 Task: Set up an event to organize a baby shower.
Action: Mouse moved to (584, 213)
Screenshot: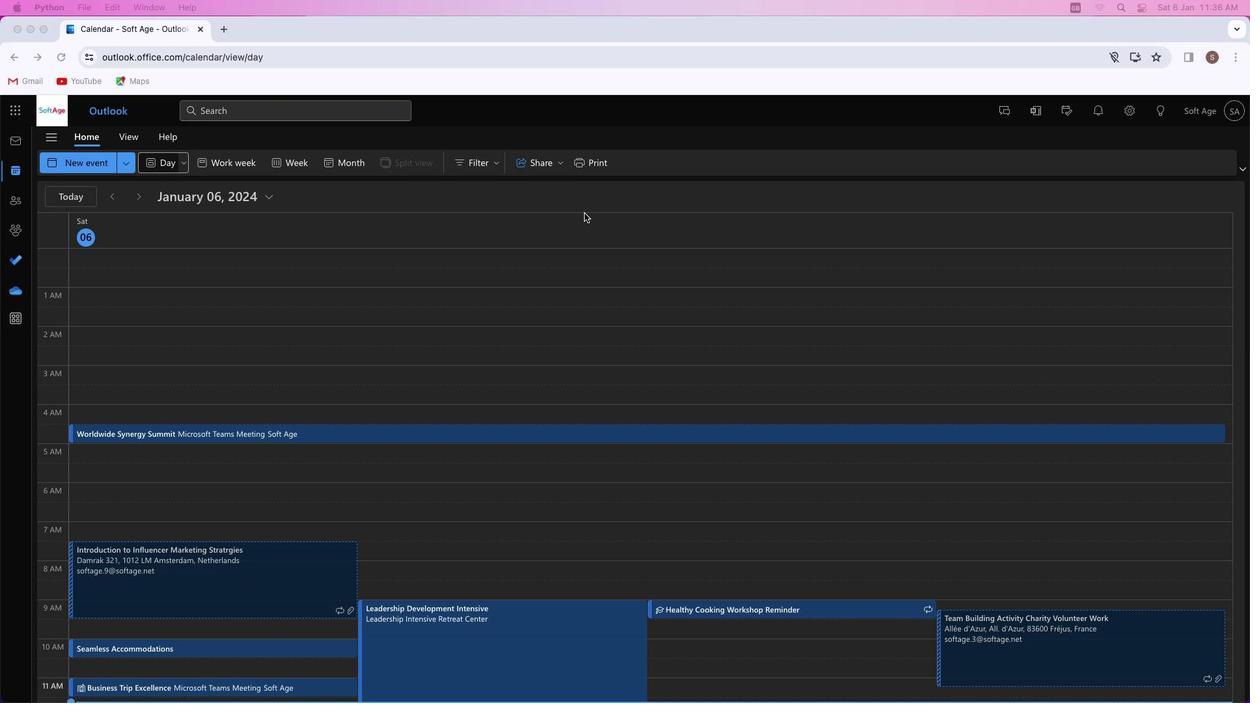 
Action: Mouse pressed left at (584, 213)
Screenshot: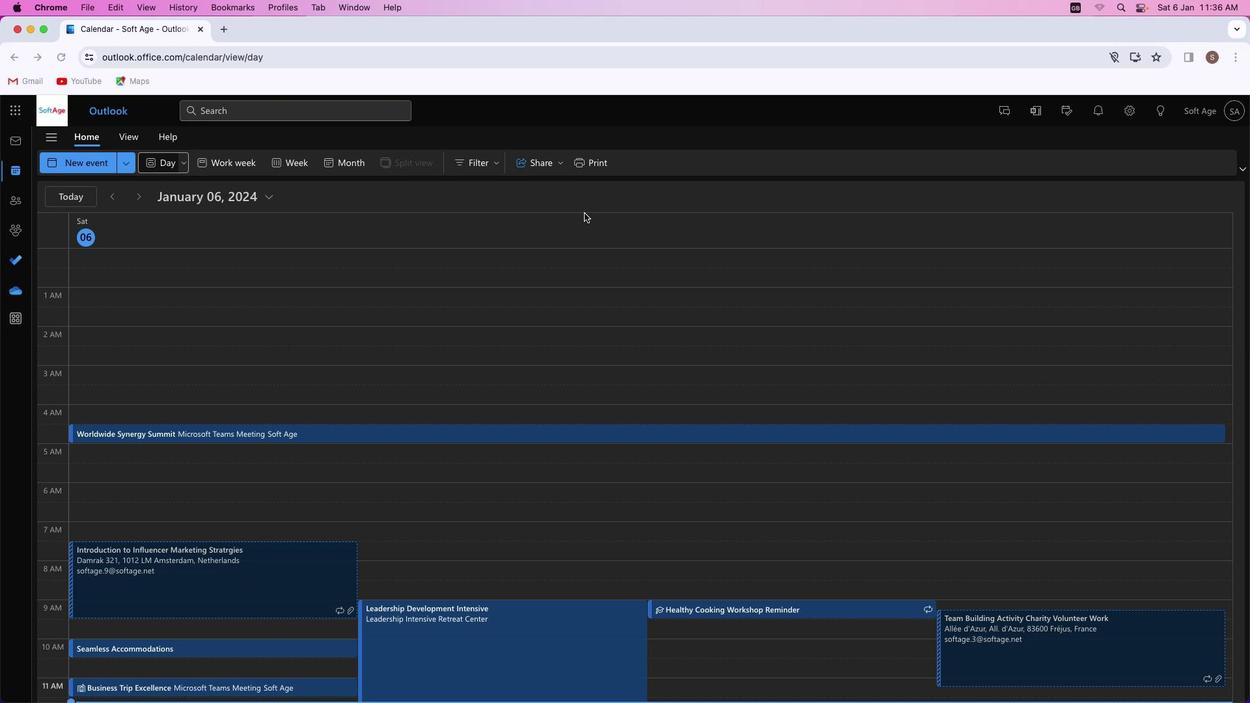
Action: Mouse moved to (80, 167)
Screenshot: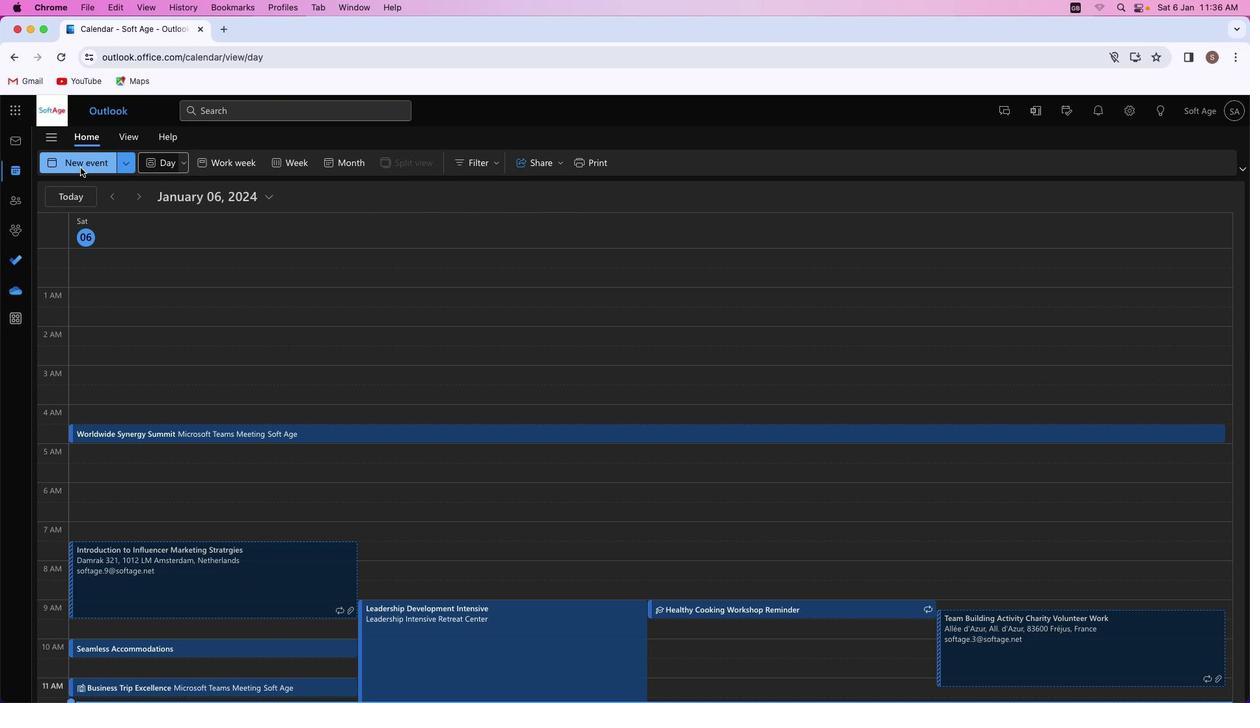 
Action: Mouse pressed left at (80, 167)
Screenshot: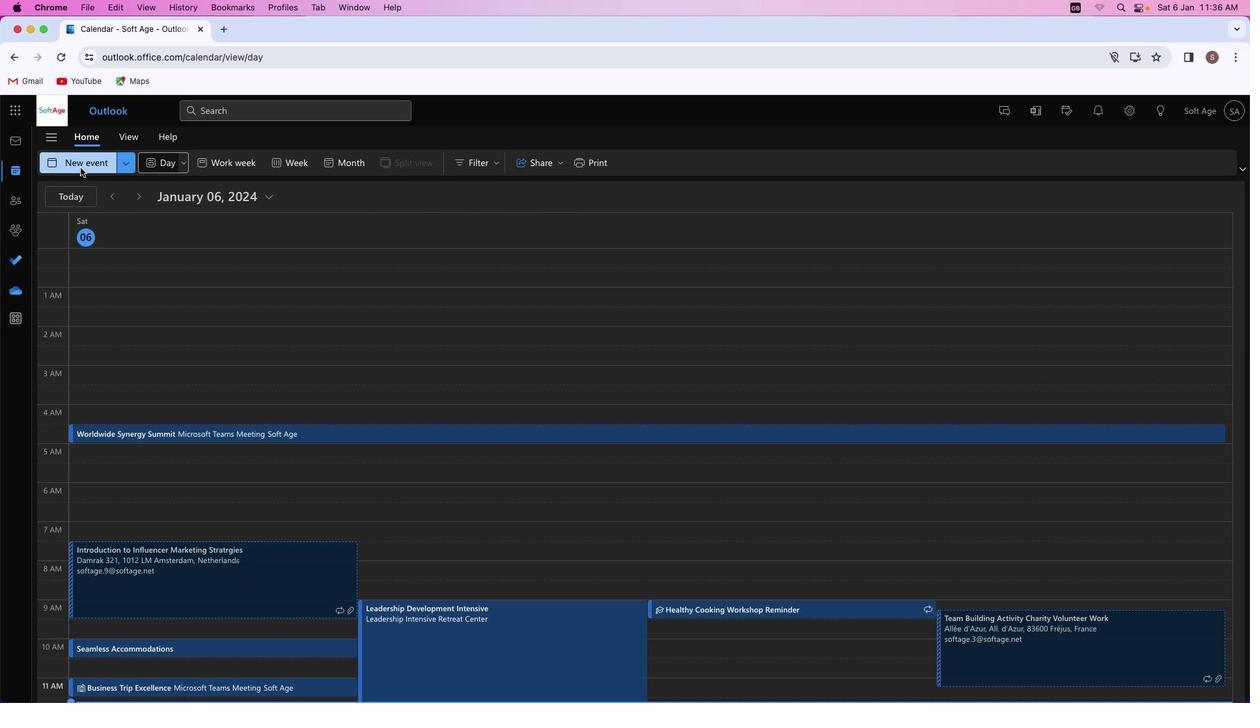 
Action: Mouse moved to (322, 239)
Screenshot: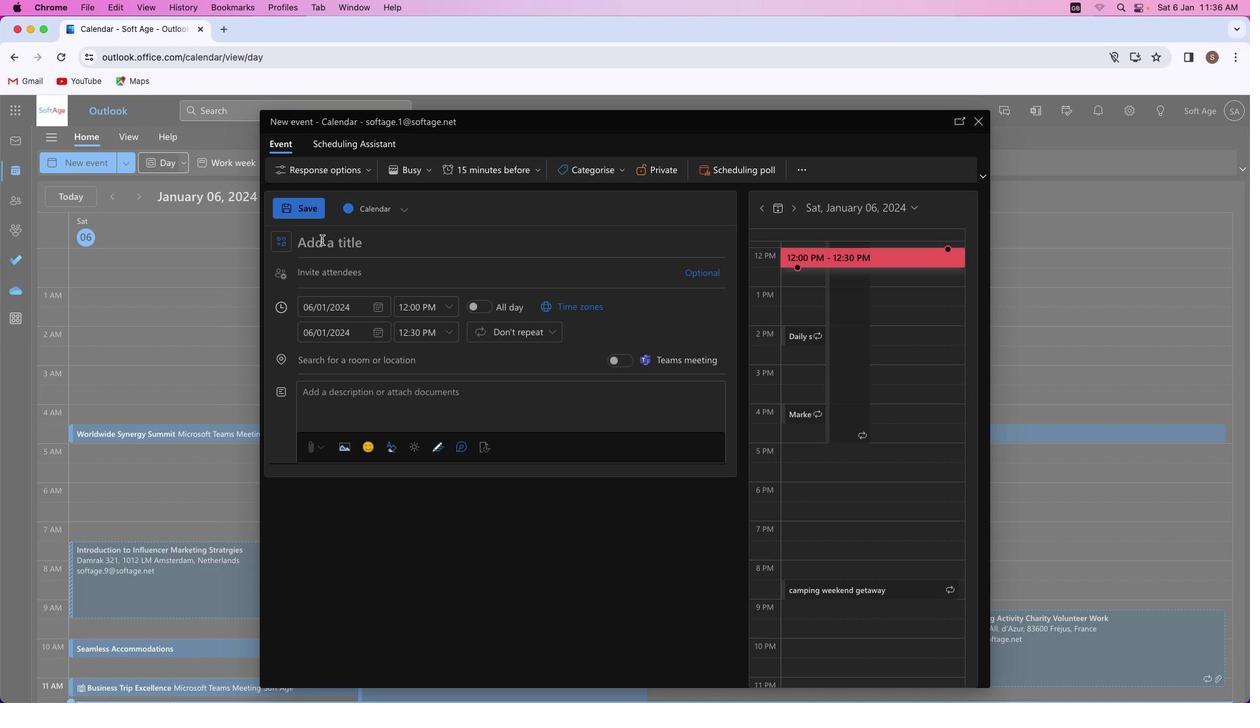 
Action: Mouse pressed left at (322, 239)
Screenshot: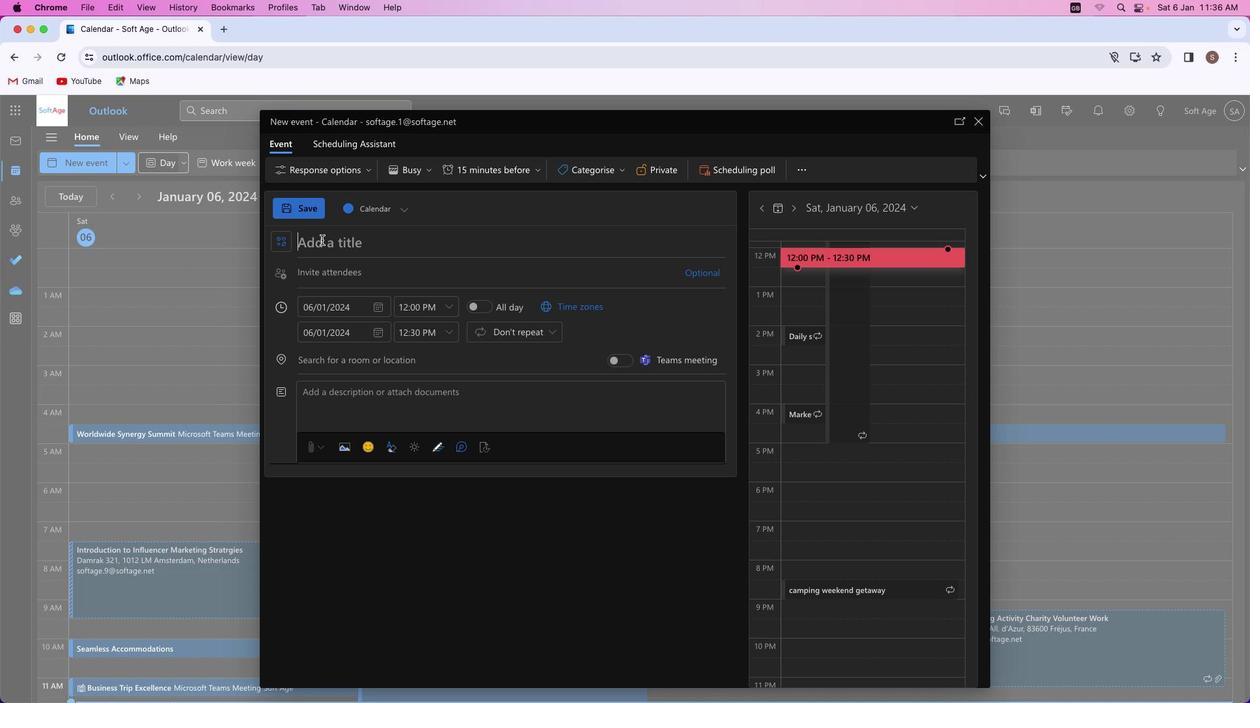 
Action: Mouse moved to (320, 238)
Screenshot: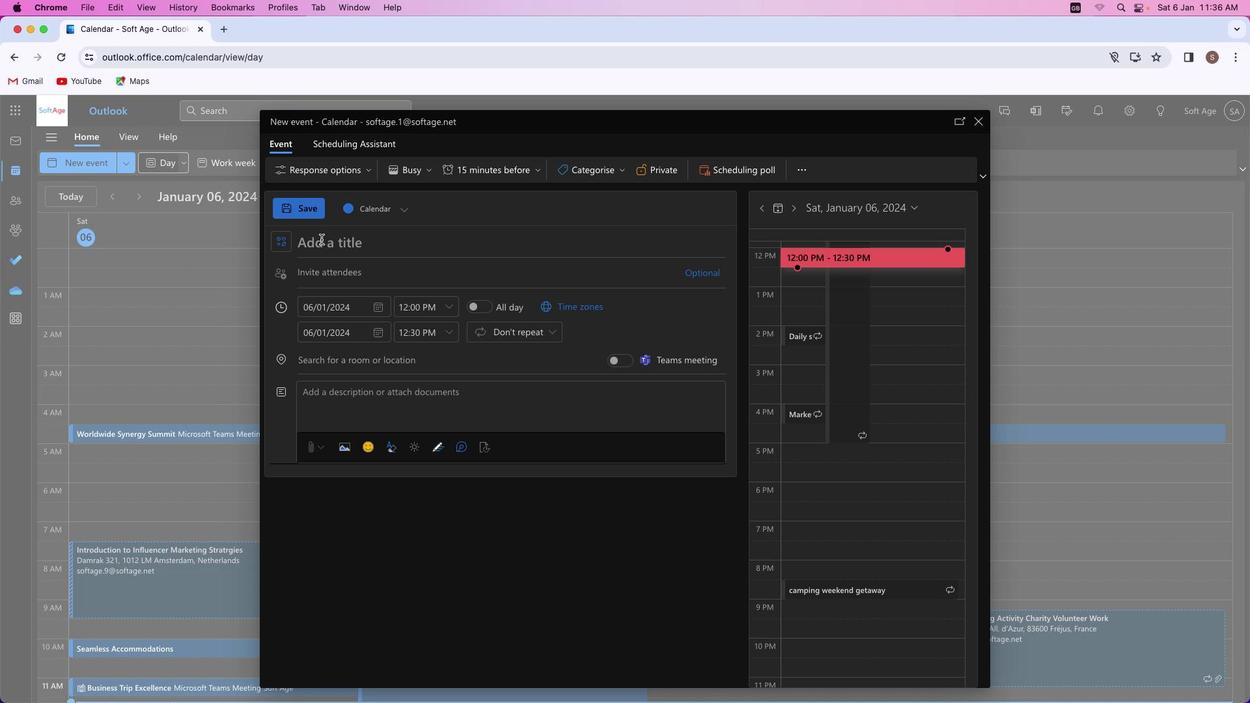 
Action: Key pressed Key.shift'B''u''n''d''l''e'Key.space'o''f'Key.space'j''o''y'Key.space'b''a''s''h'Key.shift_r':'Key.shift_r'H''e''a''r''t''w''a''r''m''i''n''g'Key.spaceKey.shift'B''a''b''y'Key.spaceKey.shift'S''h''o''e''r'Key.leftKey.leftKey.leftKey.right'w'
Screenshot: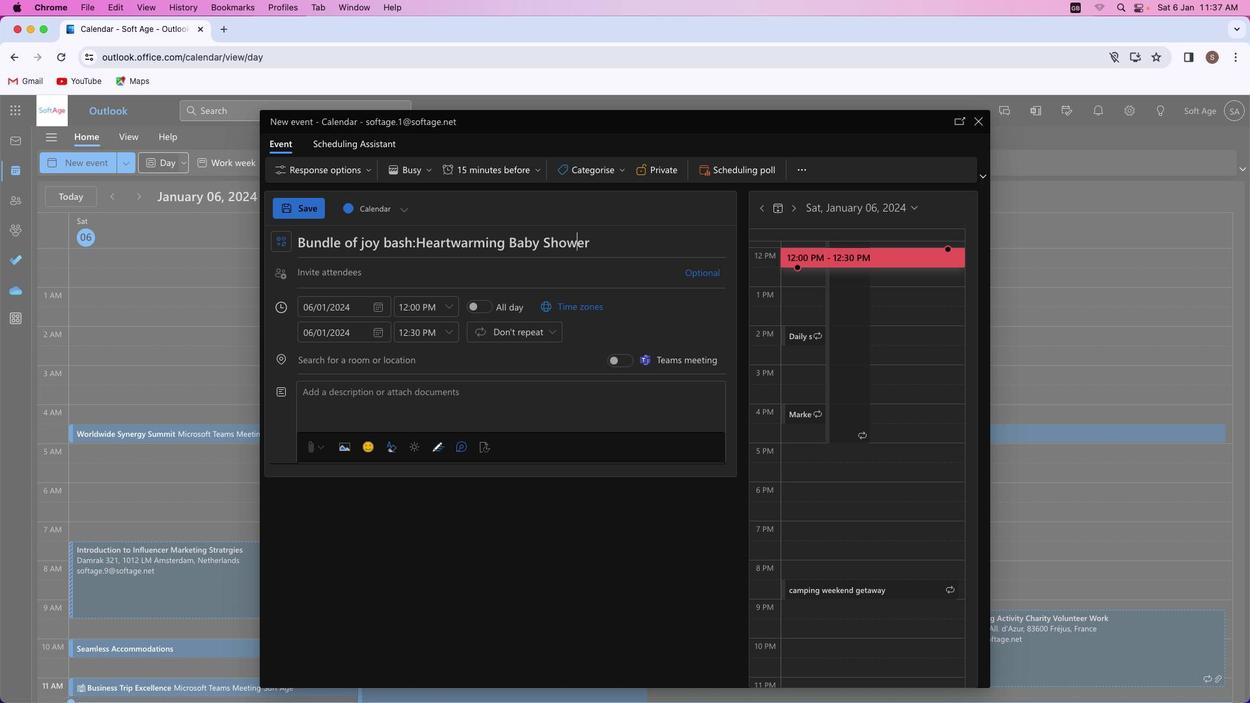 
Action: Mouse moved to (384, 391)
Screenshot: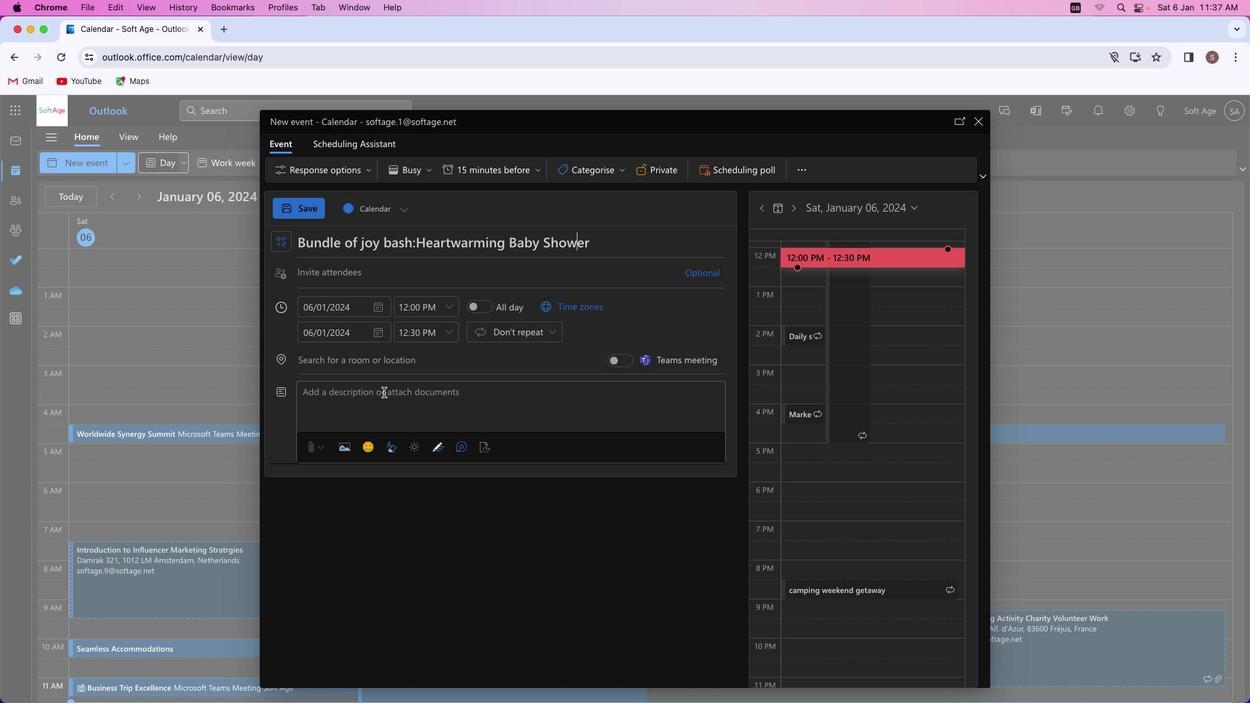 
Action: Mouse pressed left at (384, 391)
Screenshot: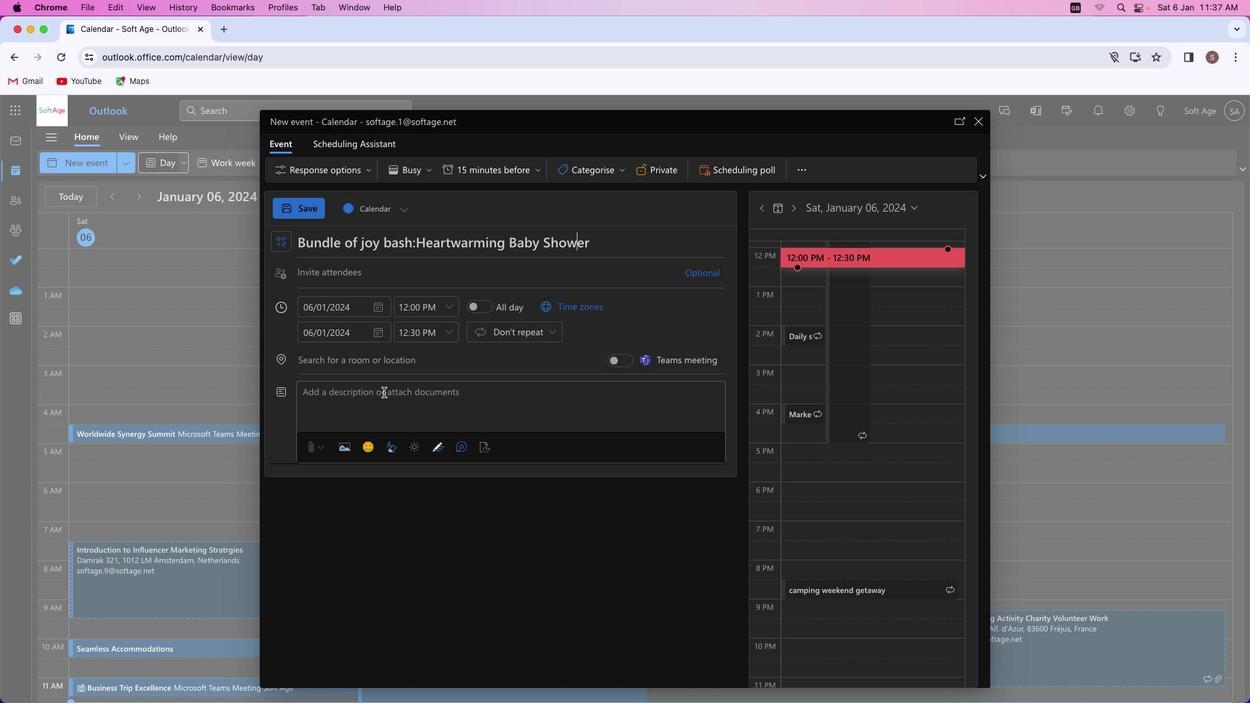 
Action: Key pressed Key.shift'C'Key.backspaceKey.shift'Z''T'Key.leftKey.backspaceKey.right'h''e'Key.space'i''m''o'Key.backspace'p''e''n''d''i''n''g'Key.space'a''r''r''i''v''a''l'Key.space'w''i''t''h'Key.space'o''u''r'Key.space'b''a''b''y'Key.space's''h''o''w''e''r''.'Key.spaceKey.shift'D''e''k'Key.backspace'l''i''g''h''t'Key.space'i''n'Key.space'j''o''y''o''u''s'Key.space'm''o''m''e''n''t''s'Key.spaceKey.backspace','Key.space'g''a''m''e''s'','Key.space'a''n''d'Key.space'l''o''v''e'Key.space'f''o''r'Key.space't''h''e'Key.space'g''r''o''w''i''n''g'Key.space'f''a''m''i''l''y''.'
Screenshot: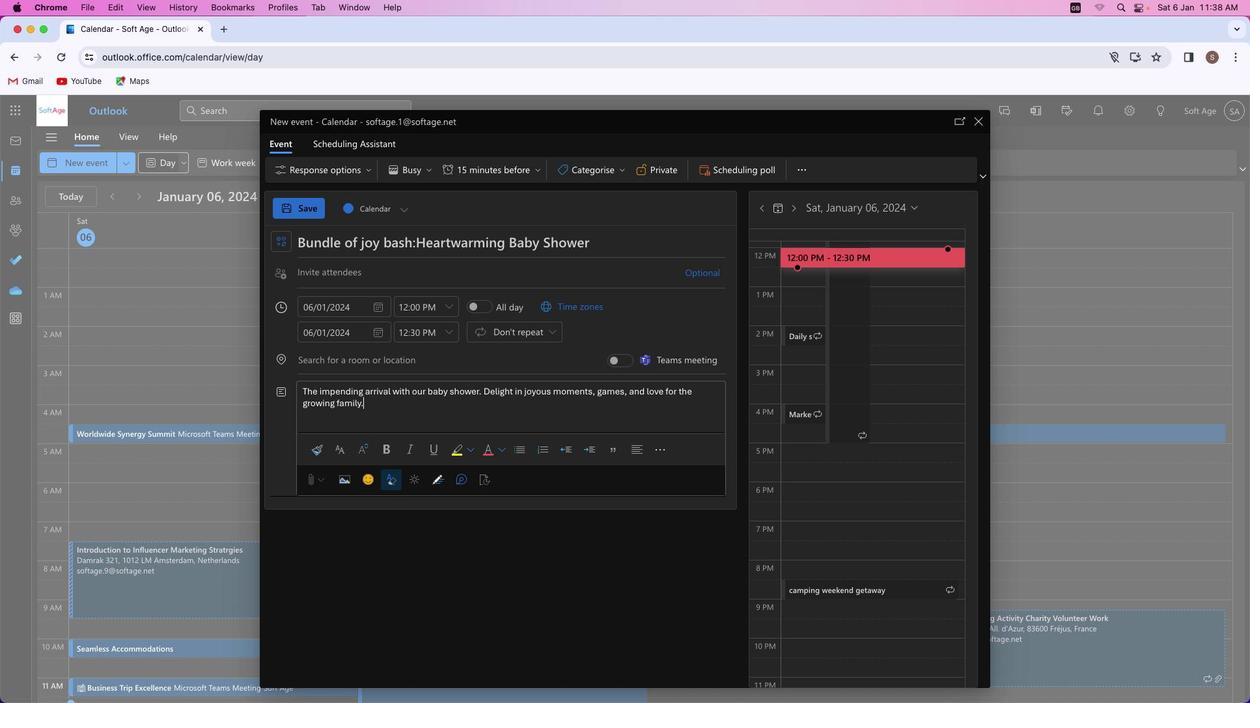 
Action: Mouse moved to (479, 391)
Screenshot: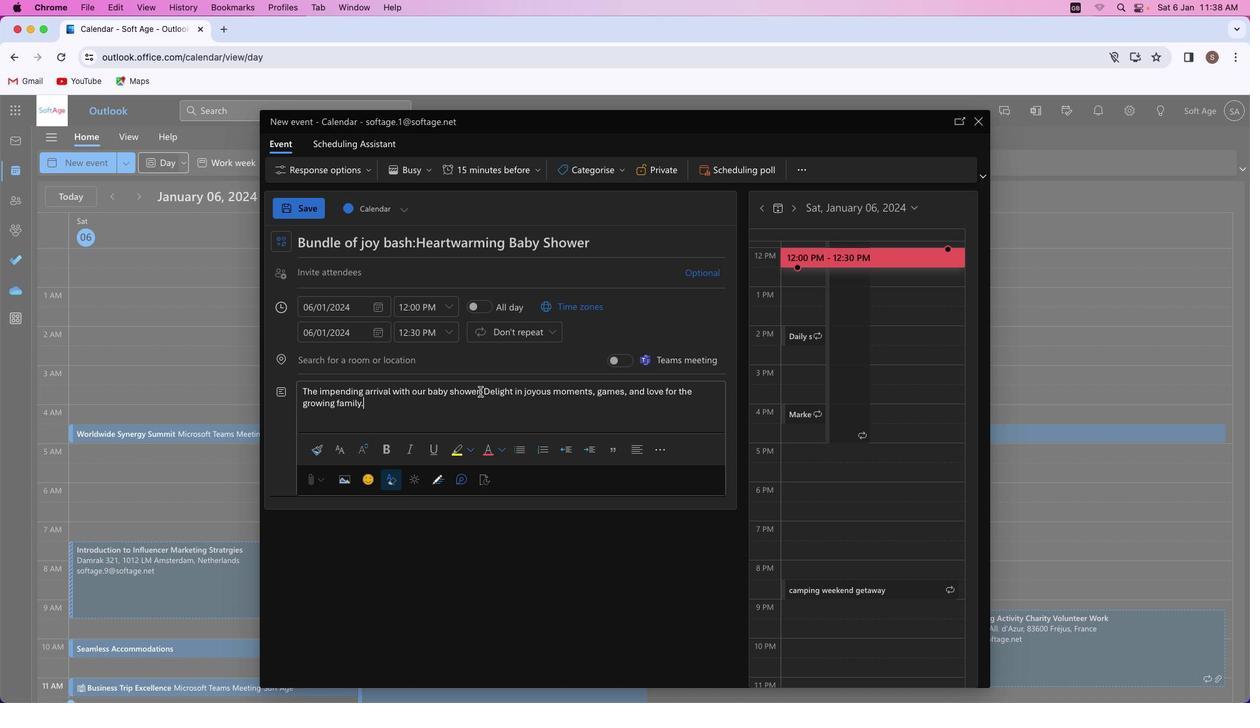 
Action: Mouse pressed left at (479, 391)
Screenshot: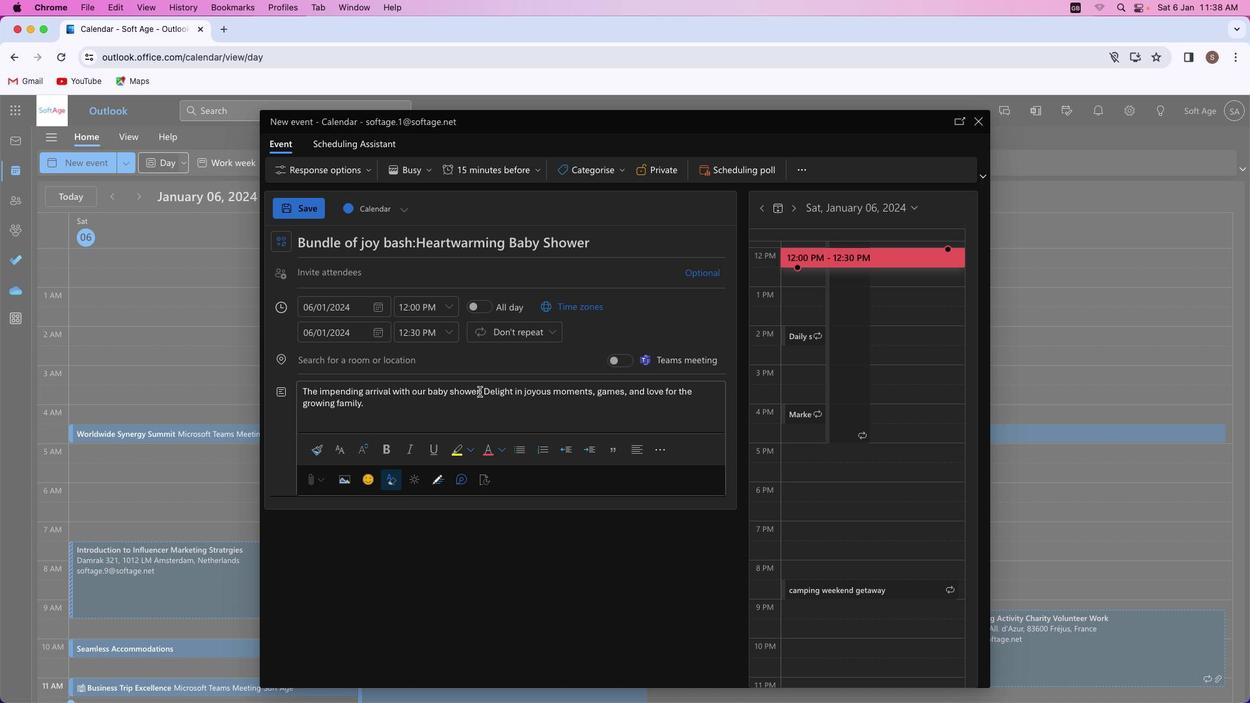 
Action: Mouse moved to (388, 449)
Screenshot: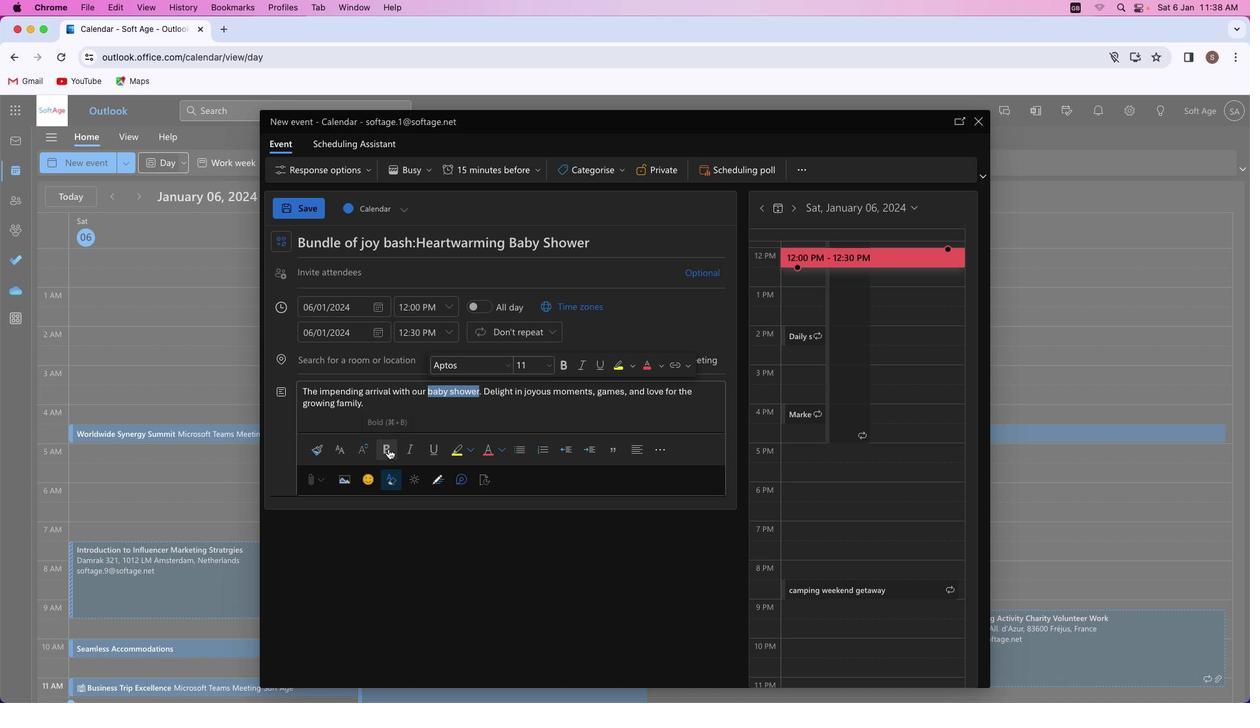 
Action: Mouse pressed left at (388, 449)
Screenshot: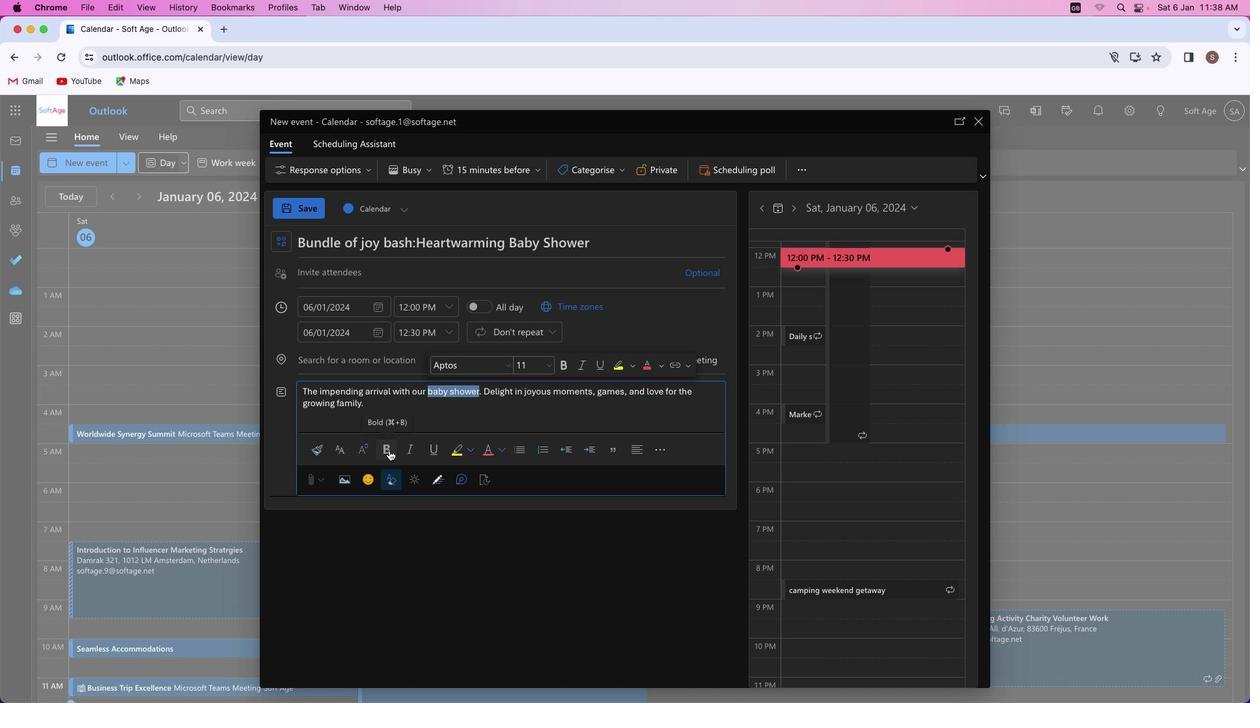 
Action: Mouse moved to (402, 448)
Screenshot: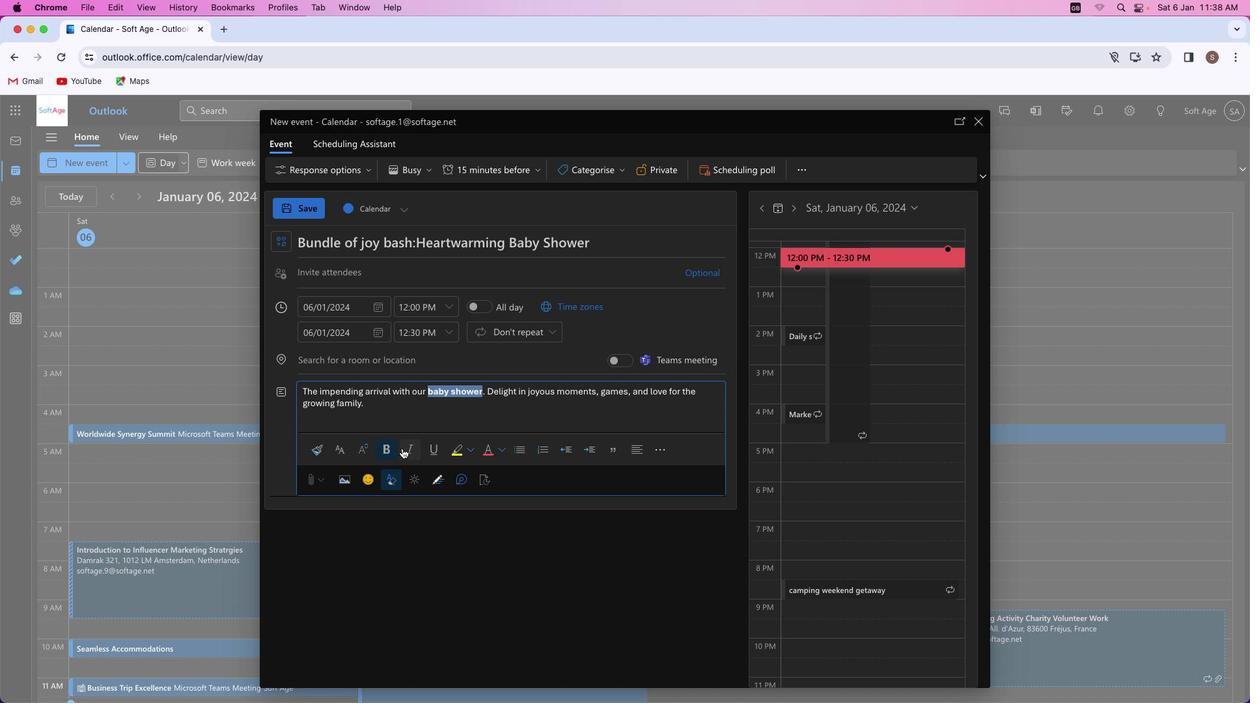 
Action: Mouse pressed left at (402, 448)
Screenshot: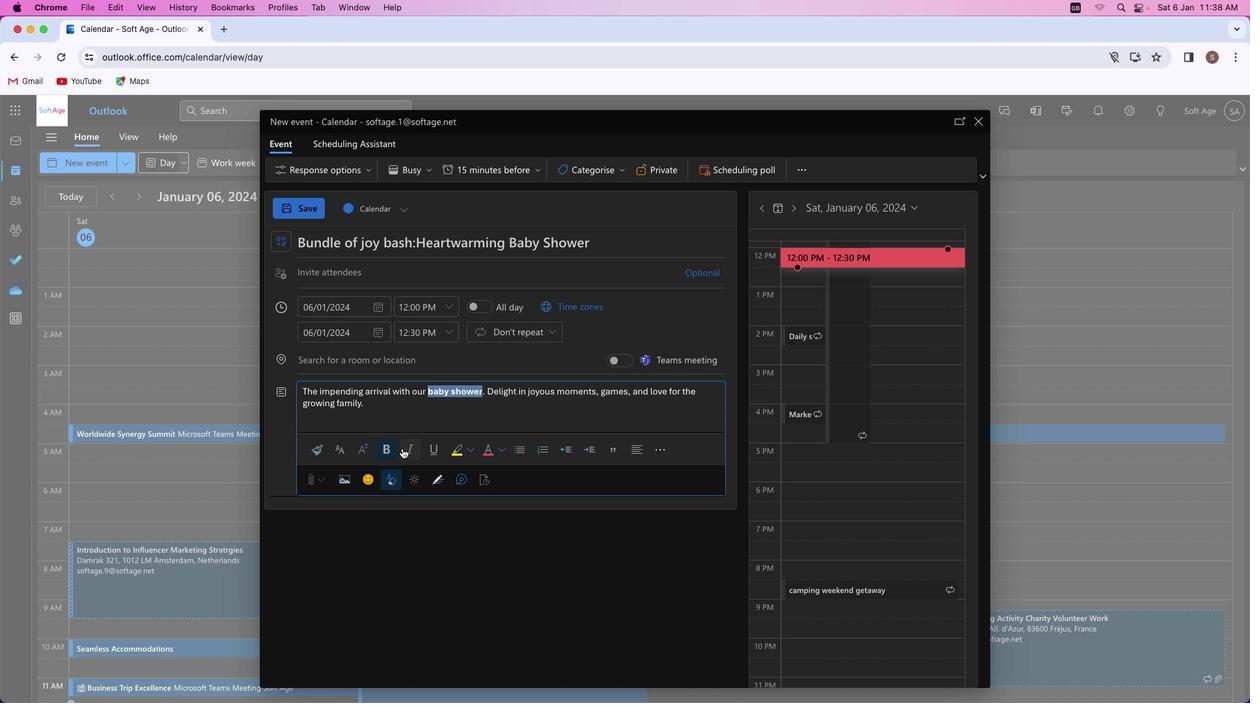 
Action: Mouse moved to (567, 427)
Screenshot: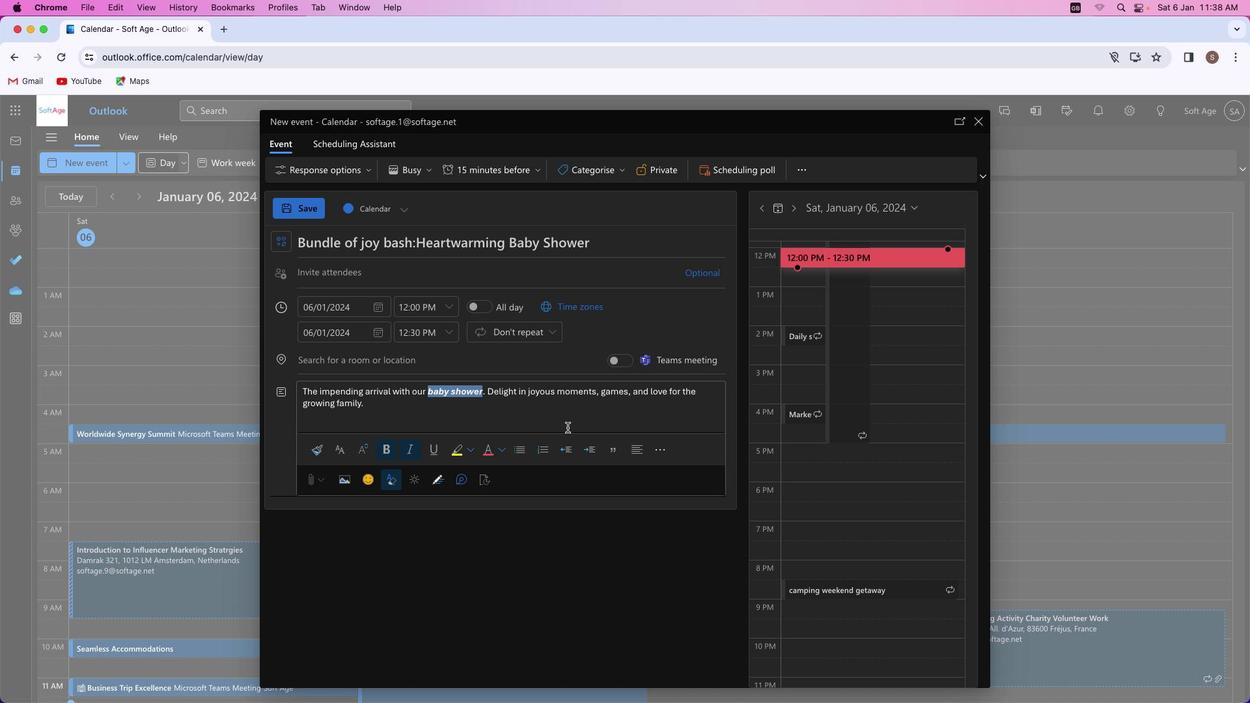
Action: Mouse pressed left at (567, 427)
Screenshot: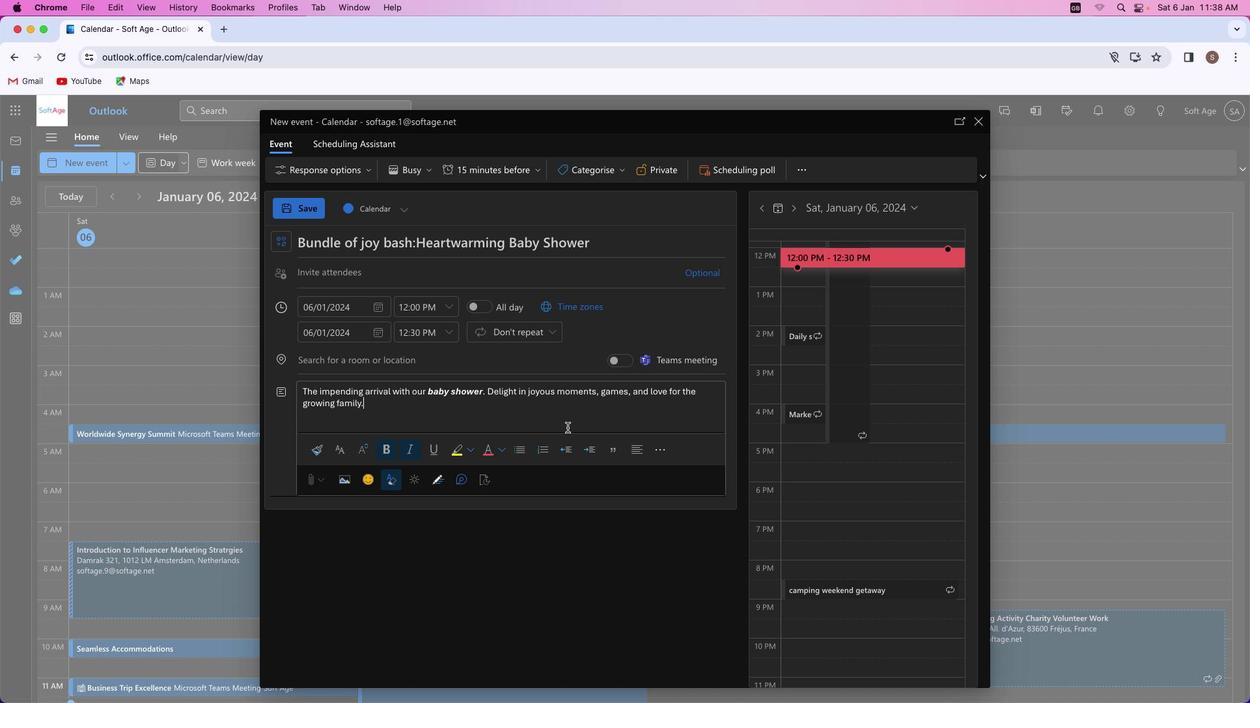 
Action: Mouse moved to (455, 449)
Screenshot: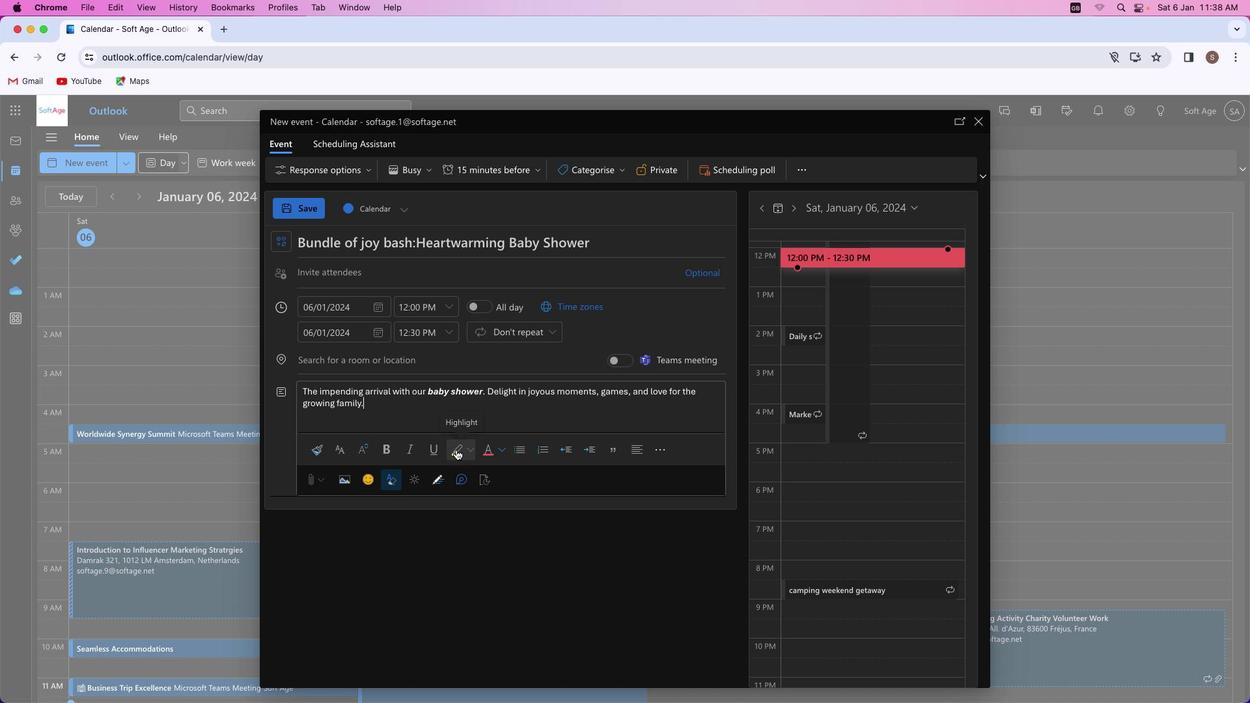 
Action: Mouse pressed left at (455, 449)
Screenshot: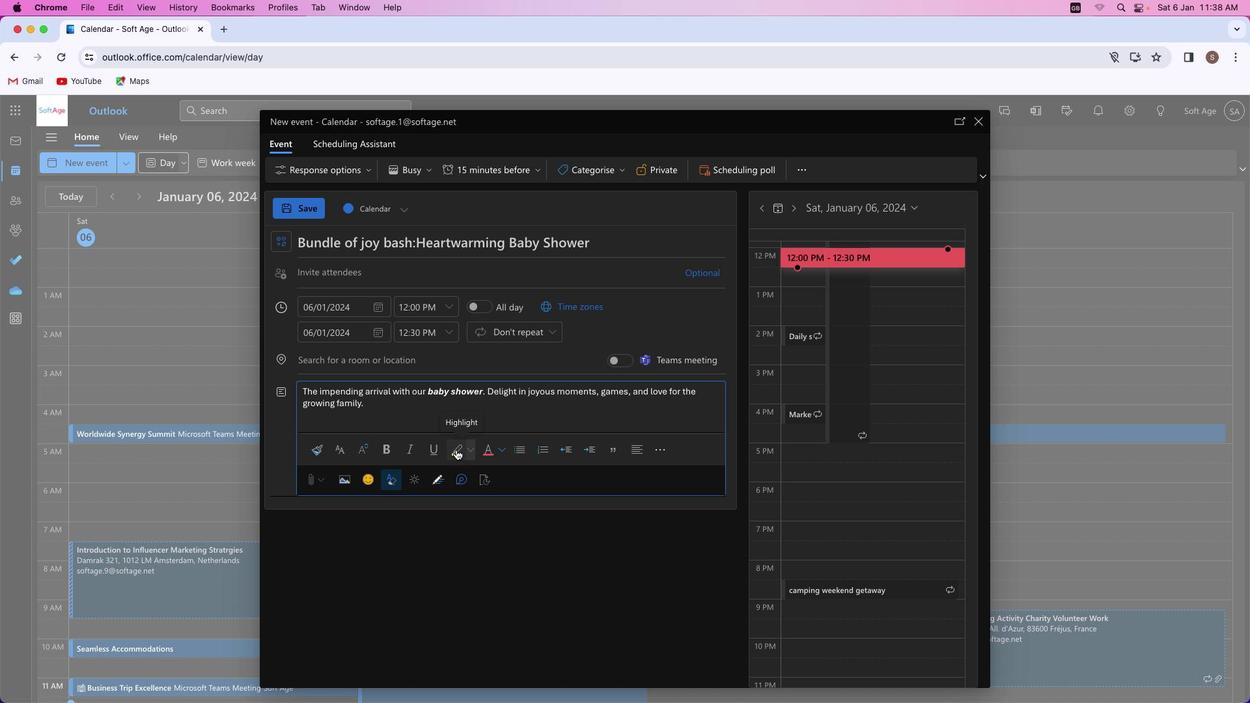 
Action: Mouse moved to (474, 448)
Screenshot: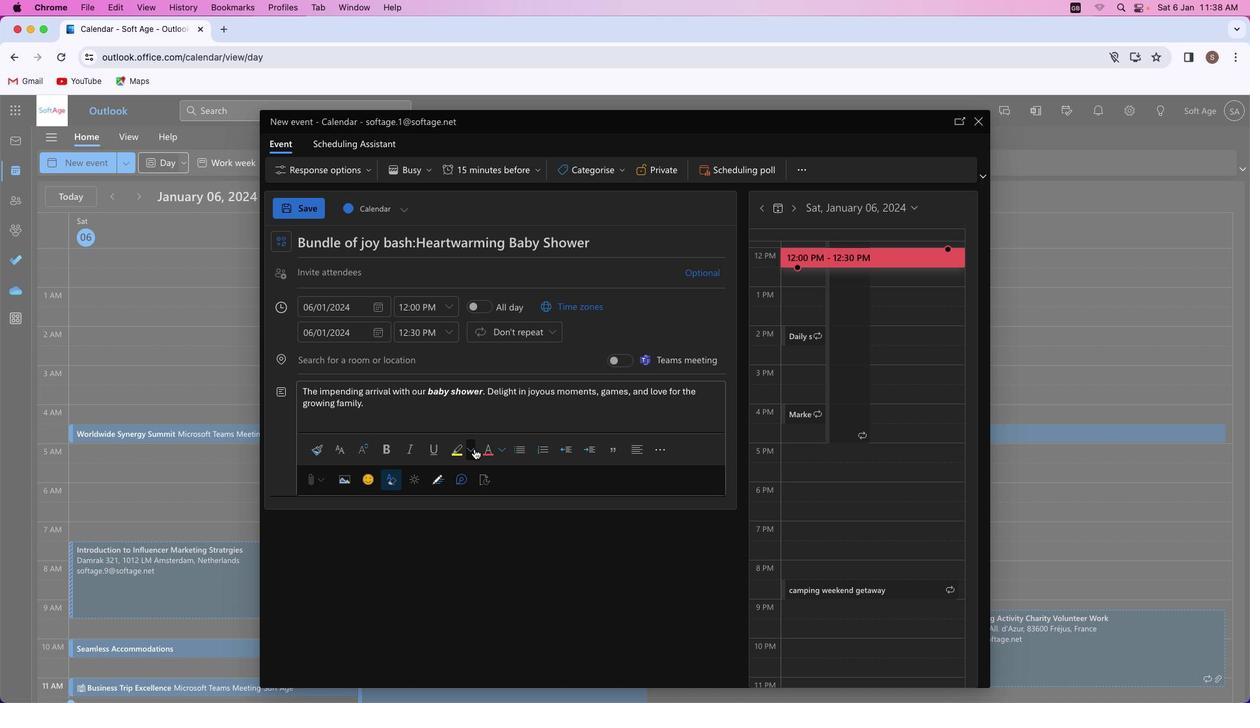 
Action: Mouse pressed left at (474, 448)
Screenshot: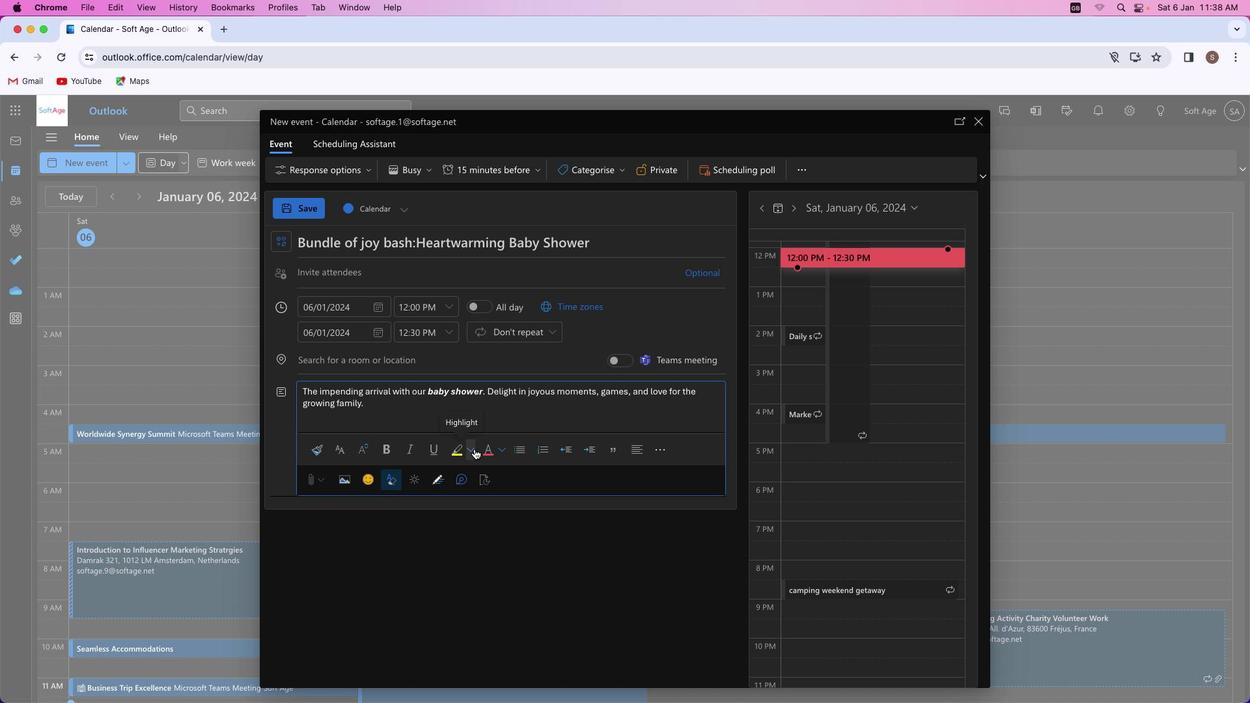
Action: Mouse moved to (525, 501)
Screenshot: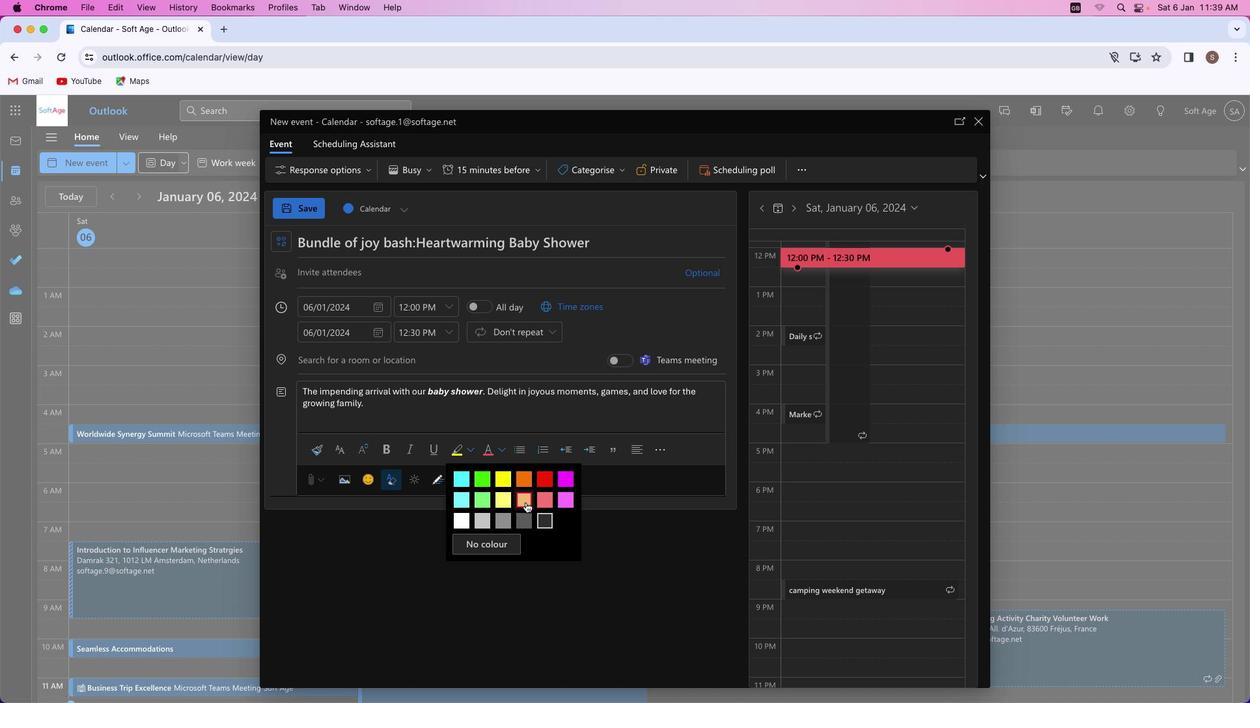 
Action: Mouse pressed left at (525, 501)
Screenshot: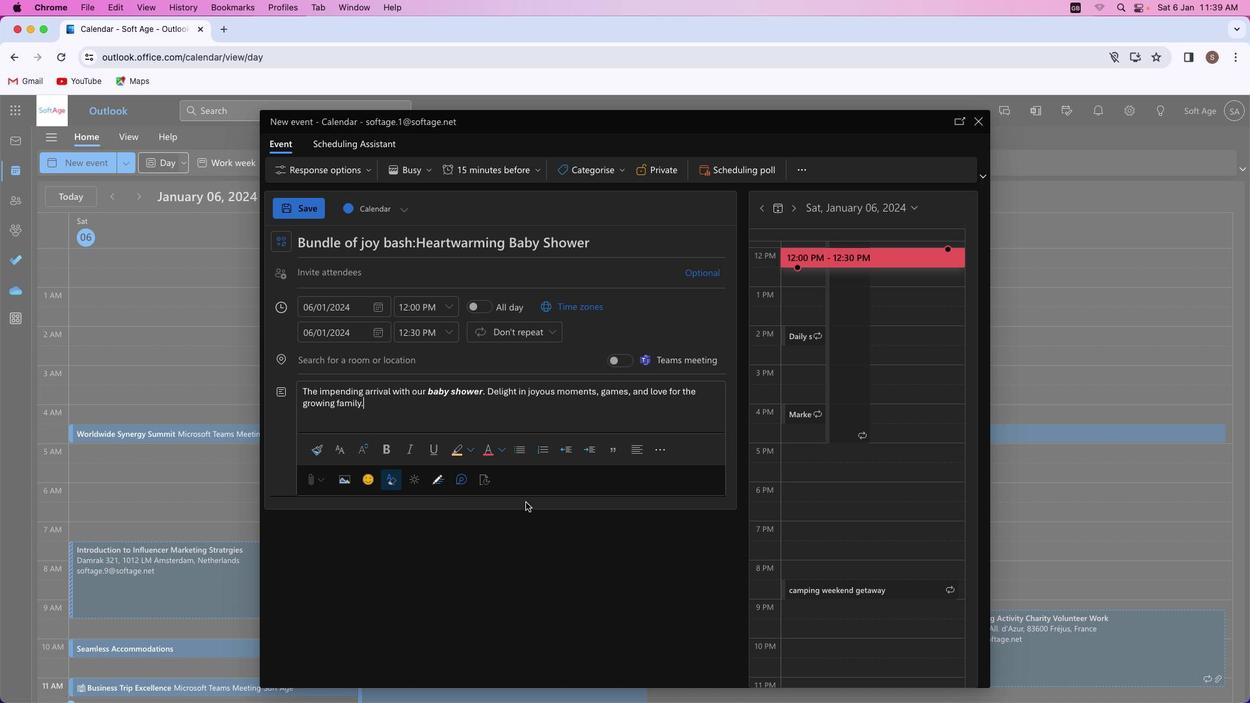 
Action: Mouse moved to (296, 203)
Screenshot: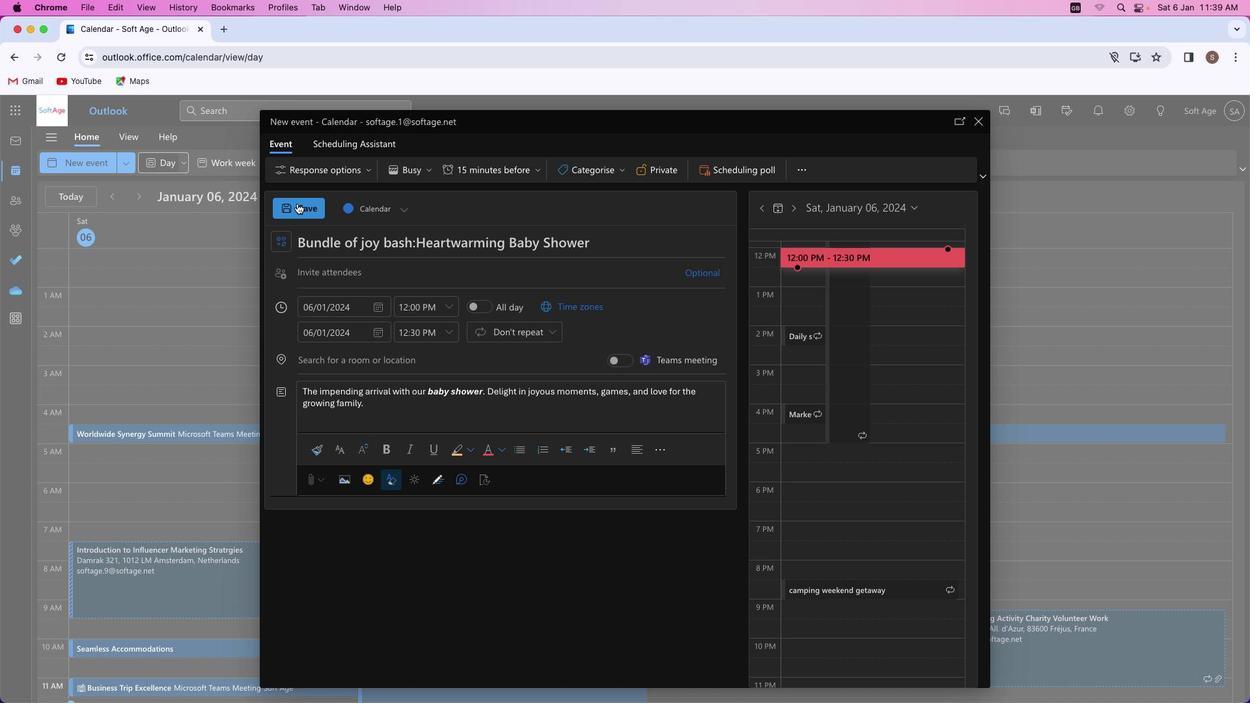 
Action: Mouse pressed left at (296, 203)
Screenshot: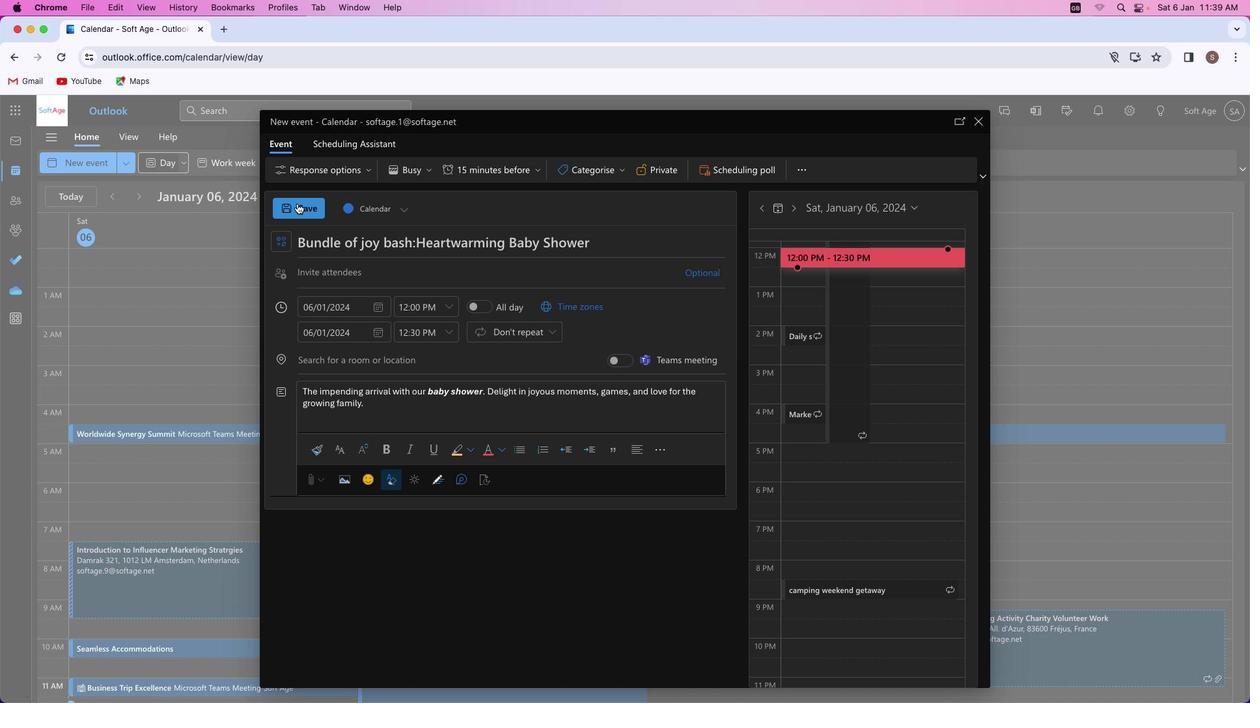 
Action: Mouse moved to (630, 343)
Screenshot: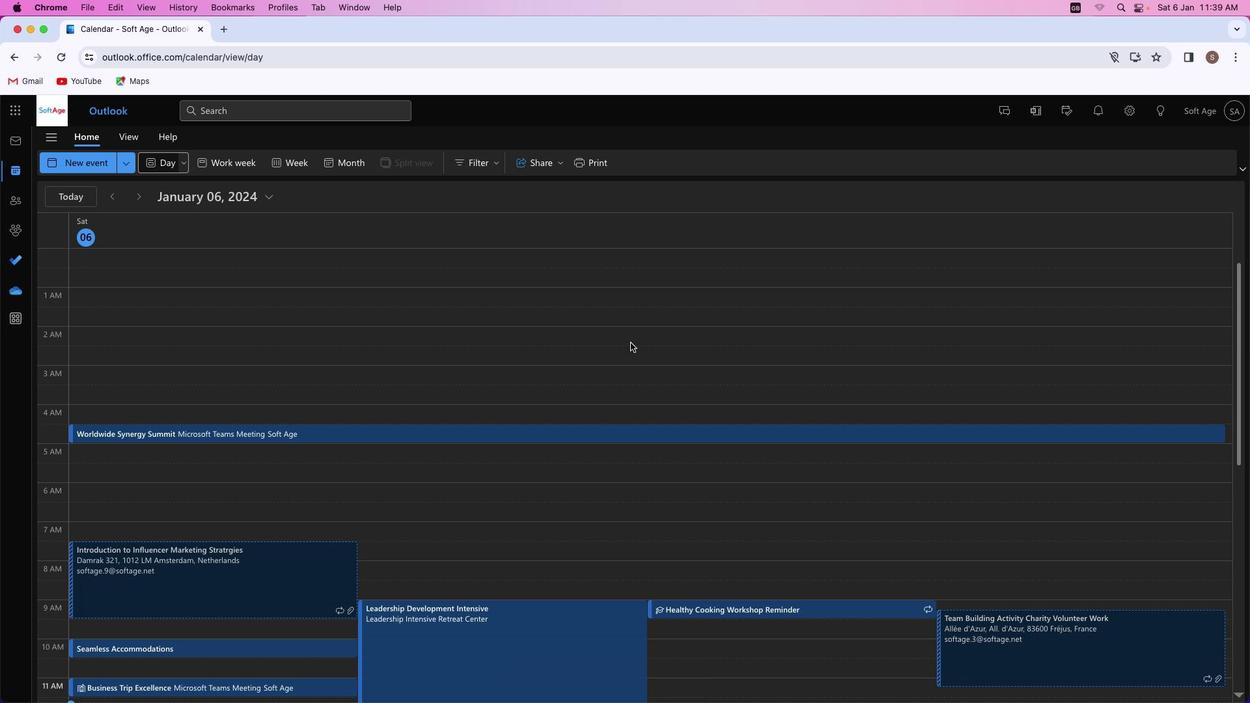 
